 Task: Add Belgioioso Fresh Mozzarella Pearls to the cart.
Action: Mouse pressed left at (27, 100)
Screenshot: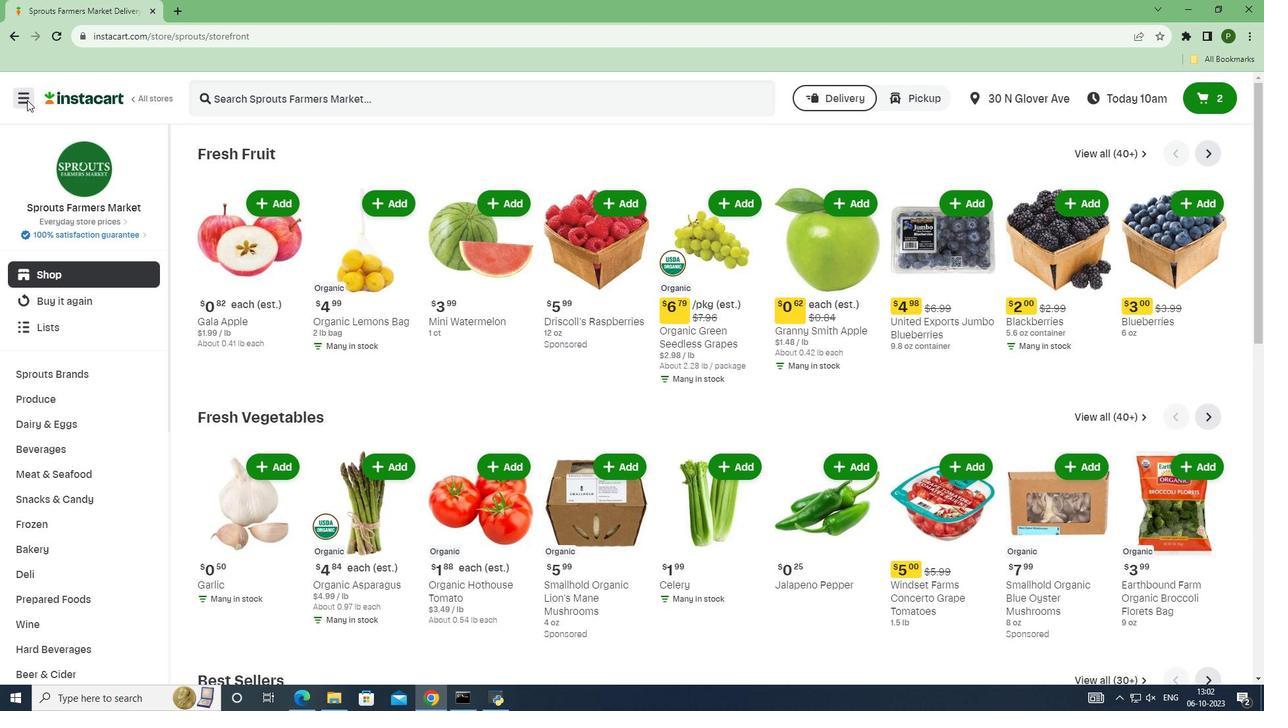 
Action: Mouse moved to (69, 359)
Screenshot: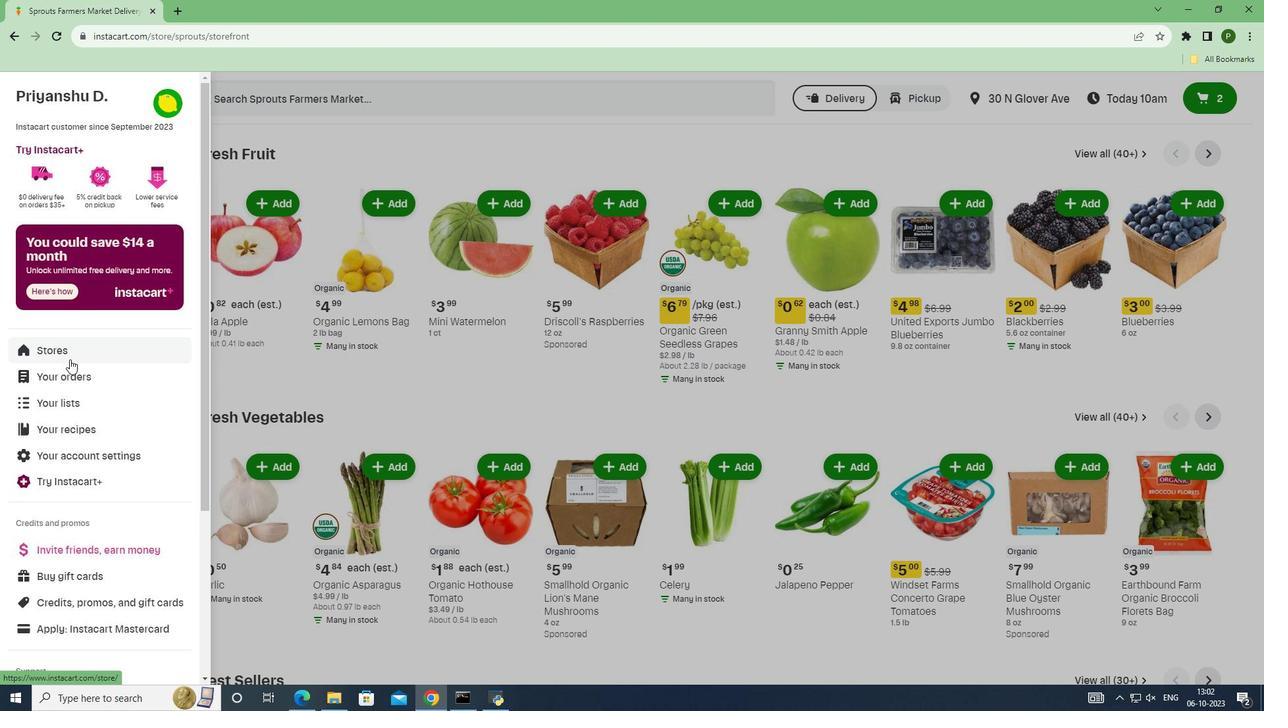 
Action: Mouse pressed left at (69, 359)
Screenshot: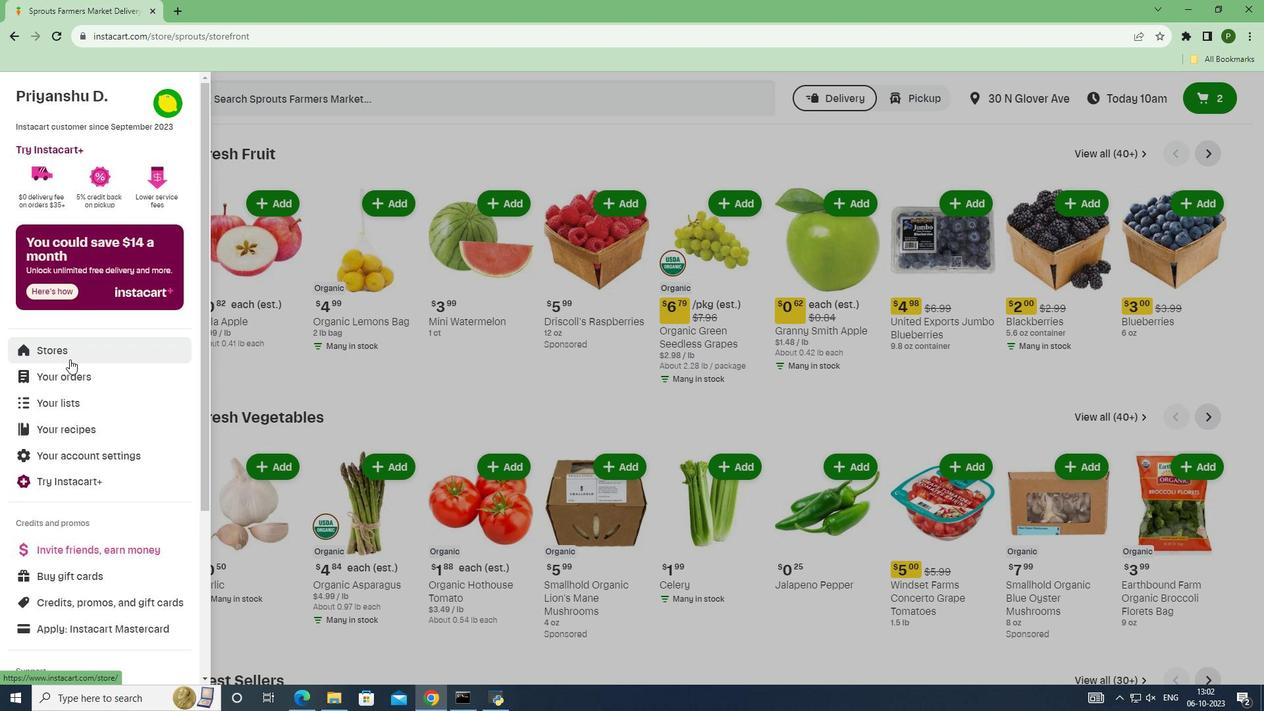 
Action: Mouse moved to (307, 161)
Screenshot: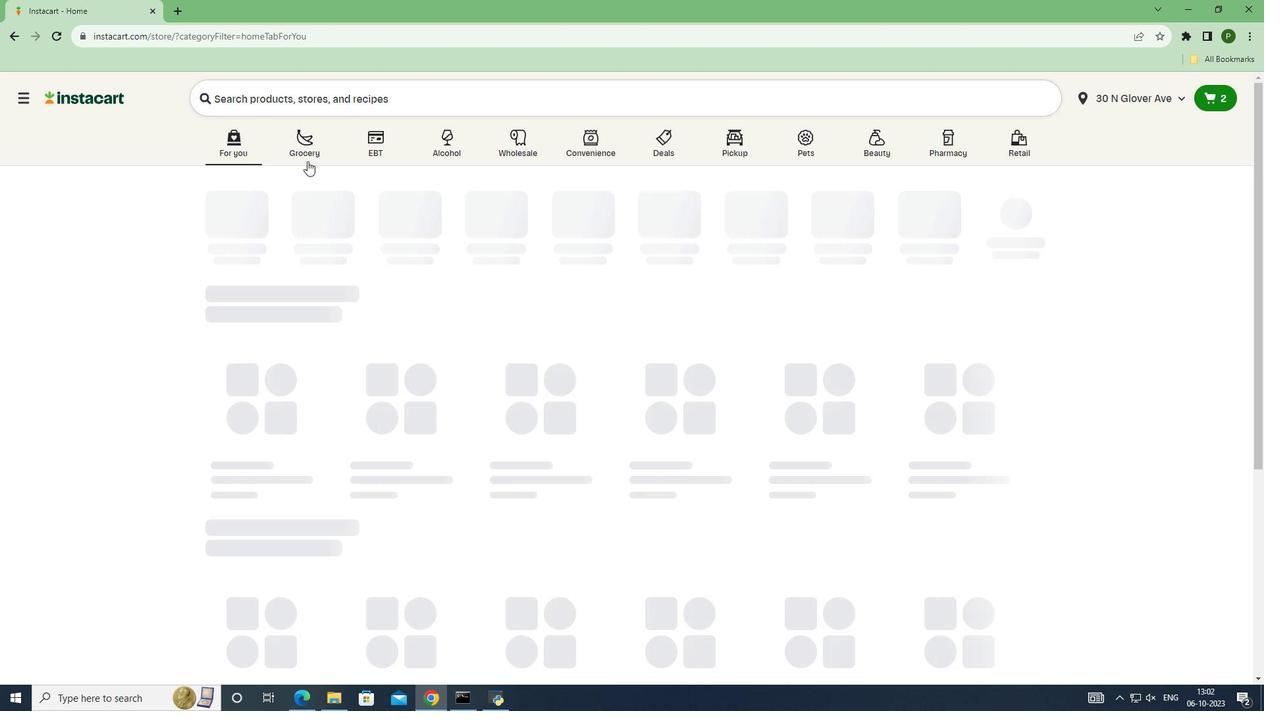 
Action: Mouse pressed left at (307, 161)
Screenshot: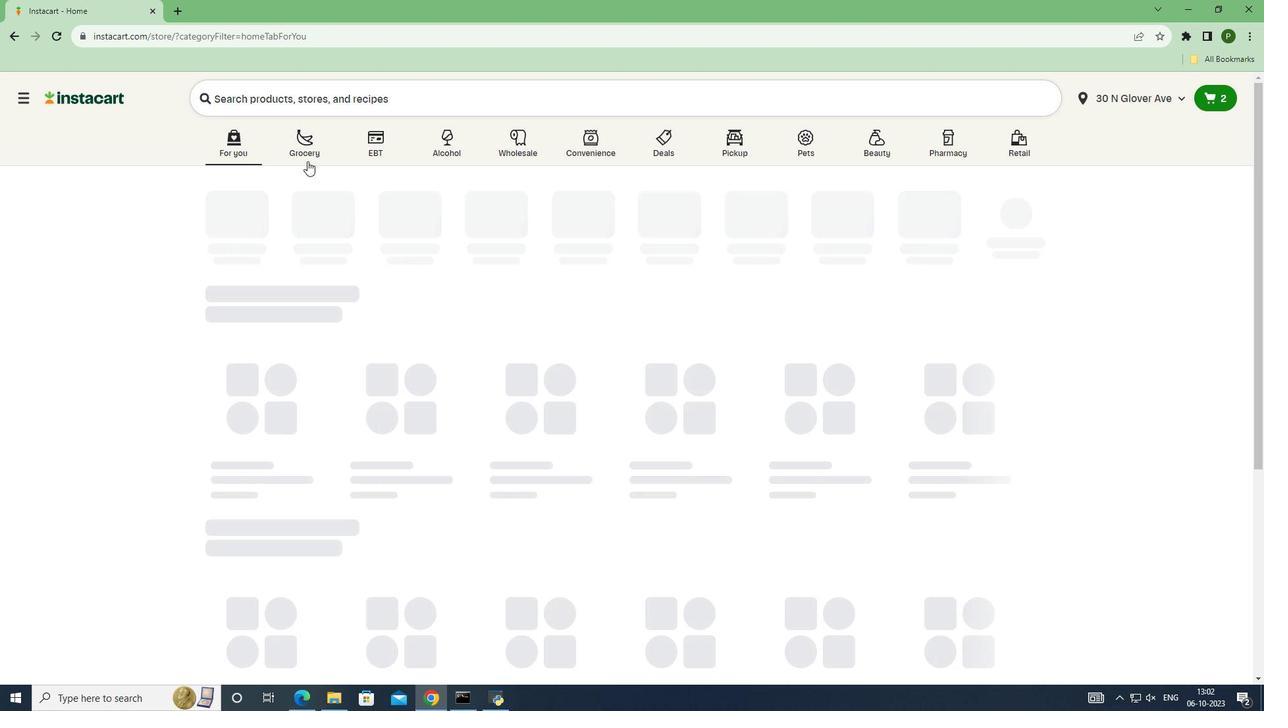 
Action: Mouse moved to (329, 219)
Screenshot: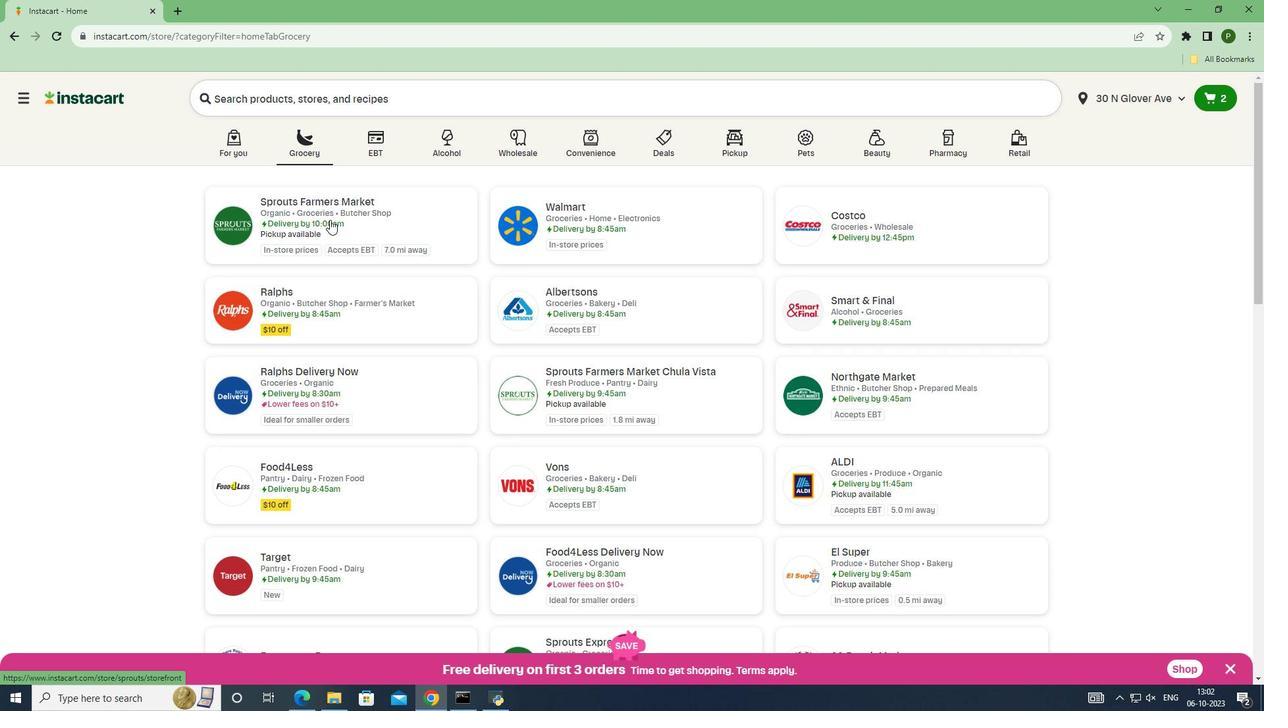 
Action: Mouse pressed left at (329, 219)
Screenshot: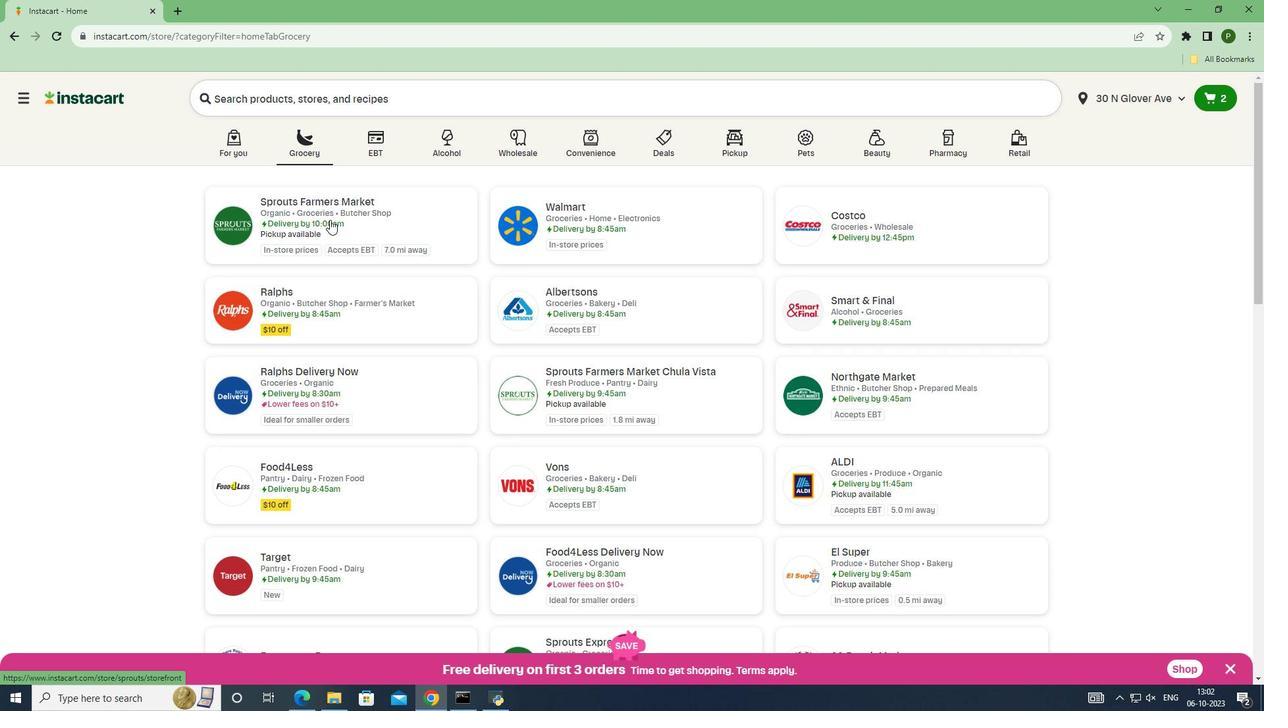 
Action: Mouse moved to (68, 424)
Screenshot: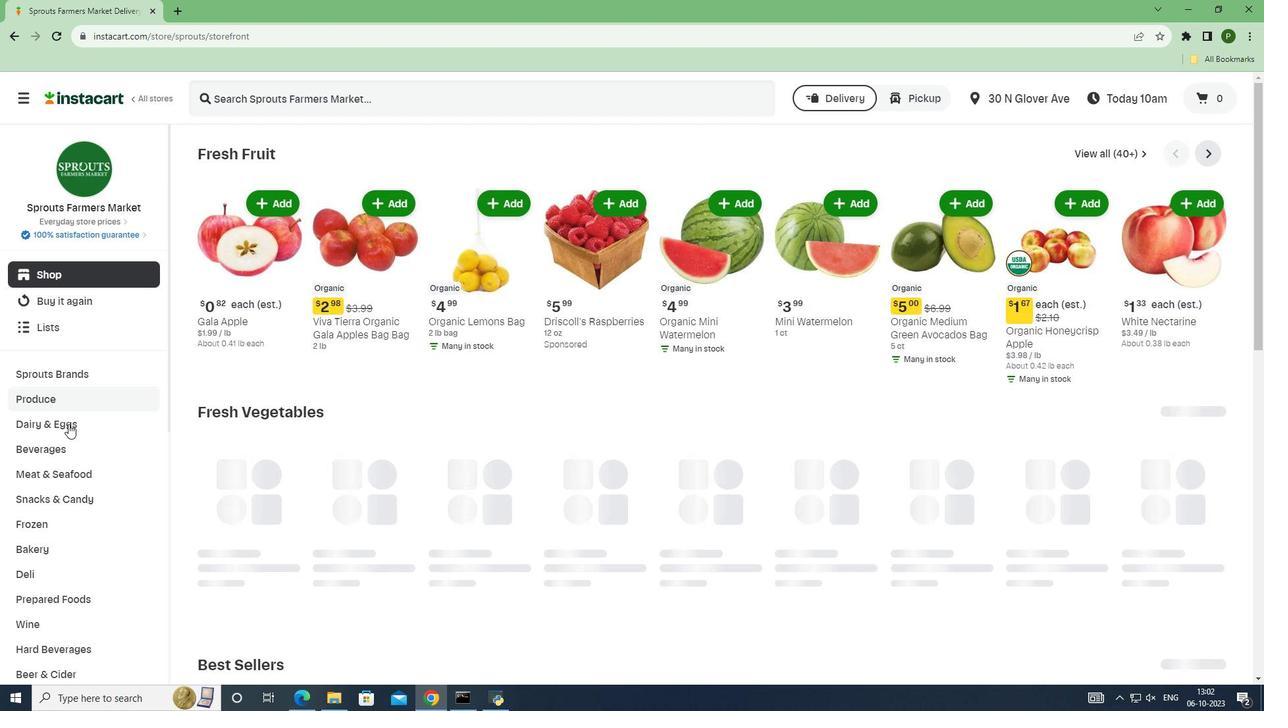 
Action: Mouse pressed left at (68, 424)
Screenshot: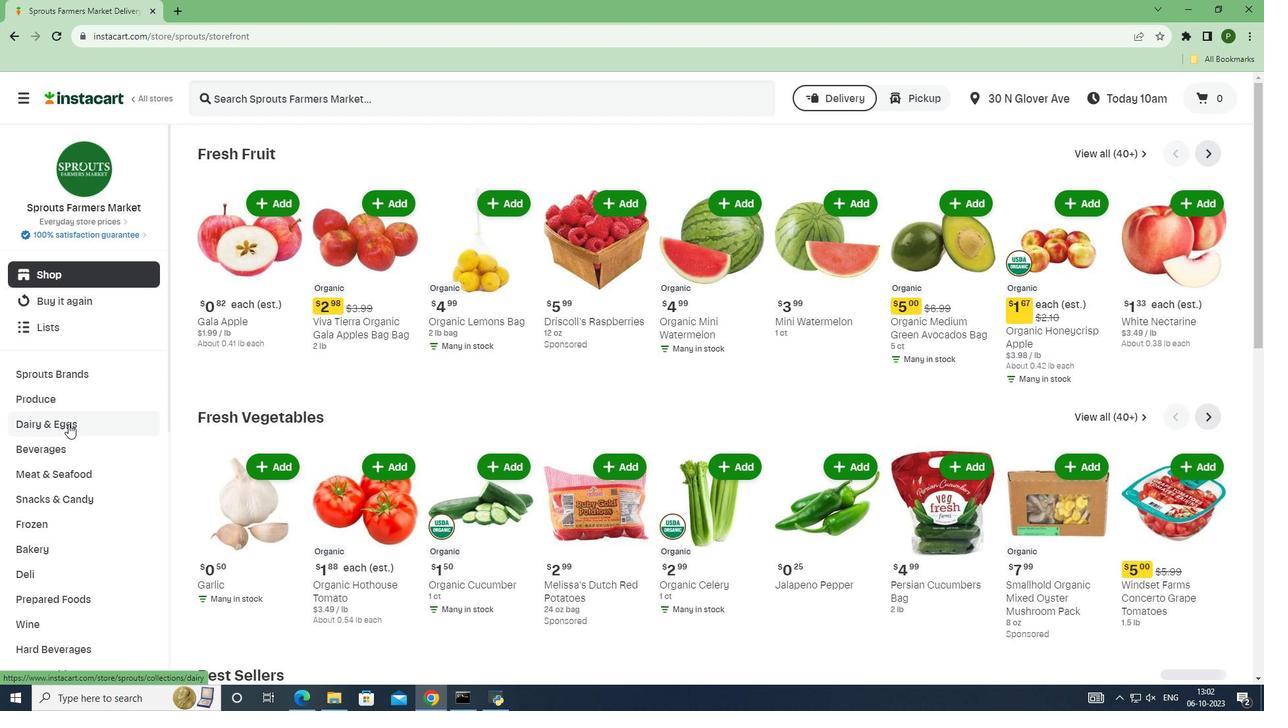 
Action: Mouse moved to (63, 473)
Screenshot: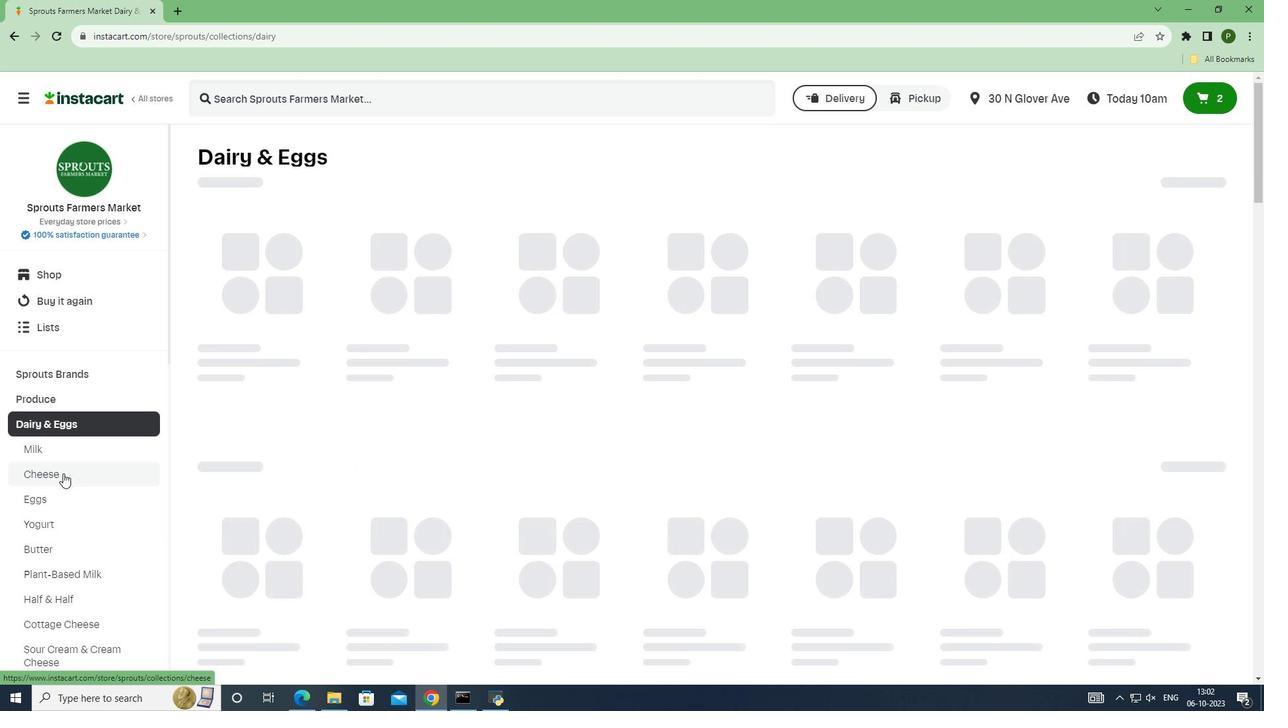 
Action: Mouse pressed left at (63, 473)
Screenshot: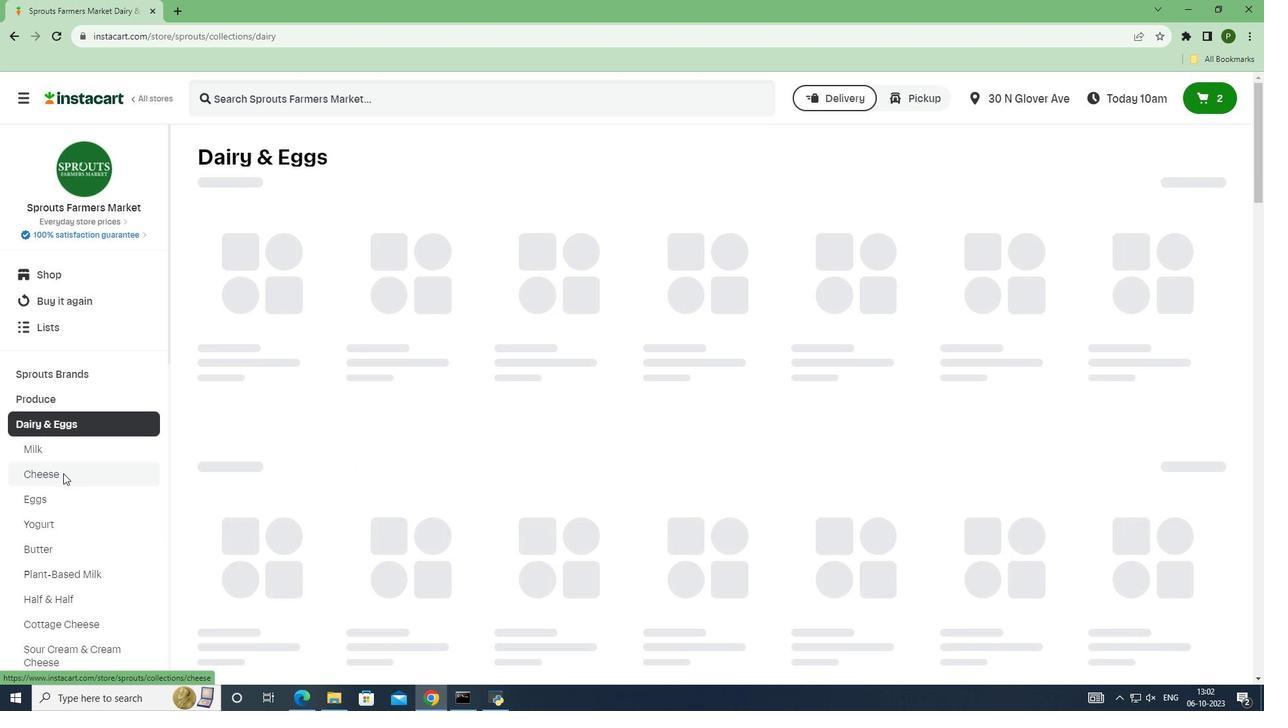 
Action: Mouse moved to (262, 100)
Screenshot: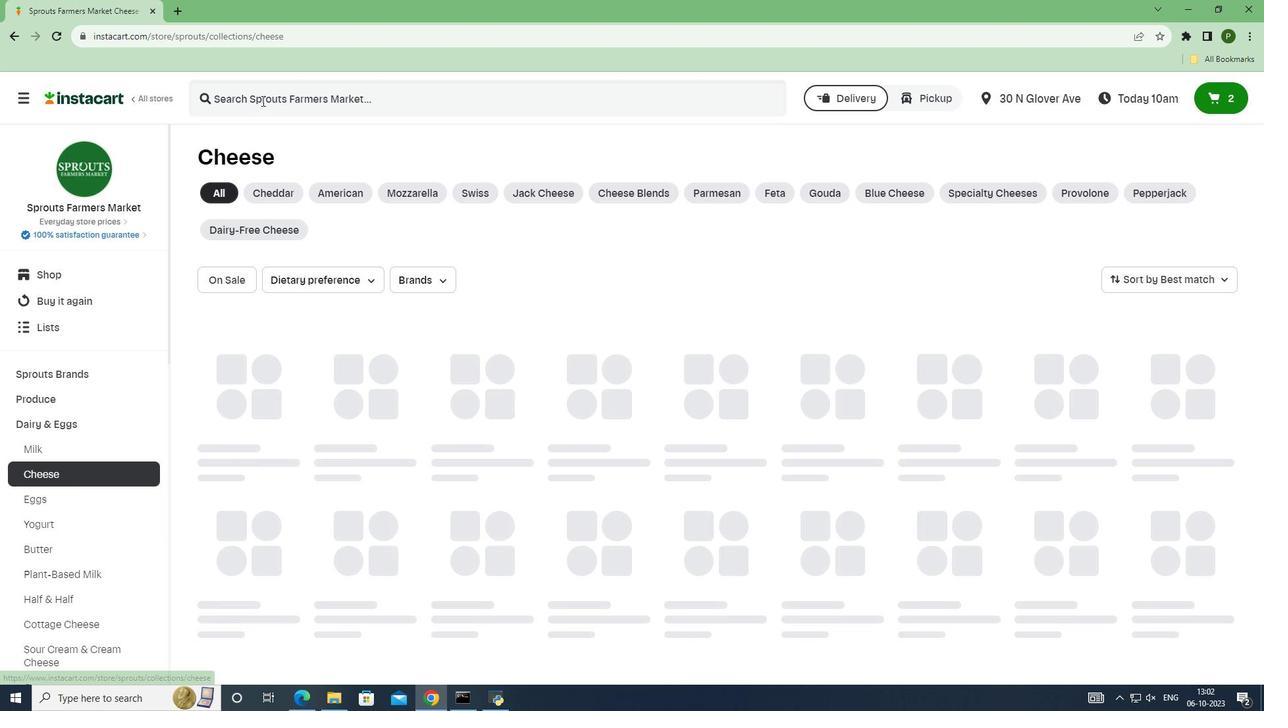 
Action: Mouse pressed left at (262, 100)
Screenshot: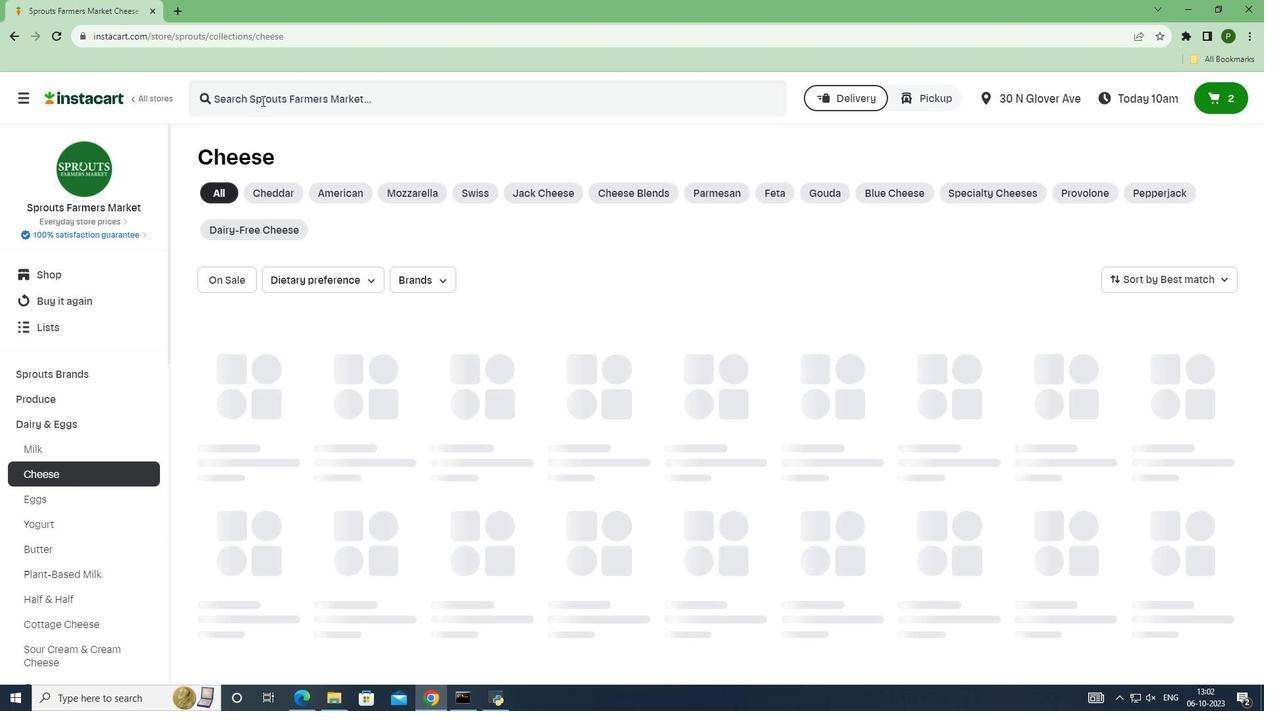 
Action: Mouse moved to (262, 100)
Screenshot: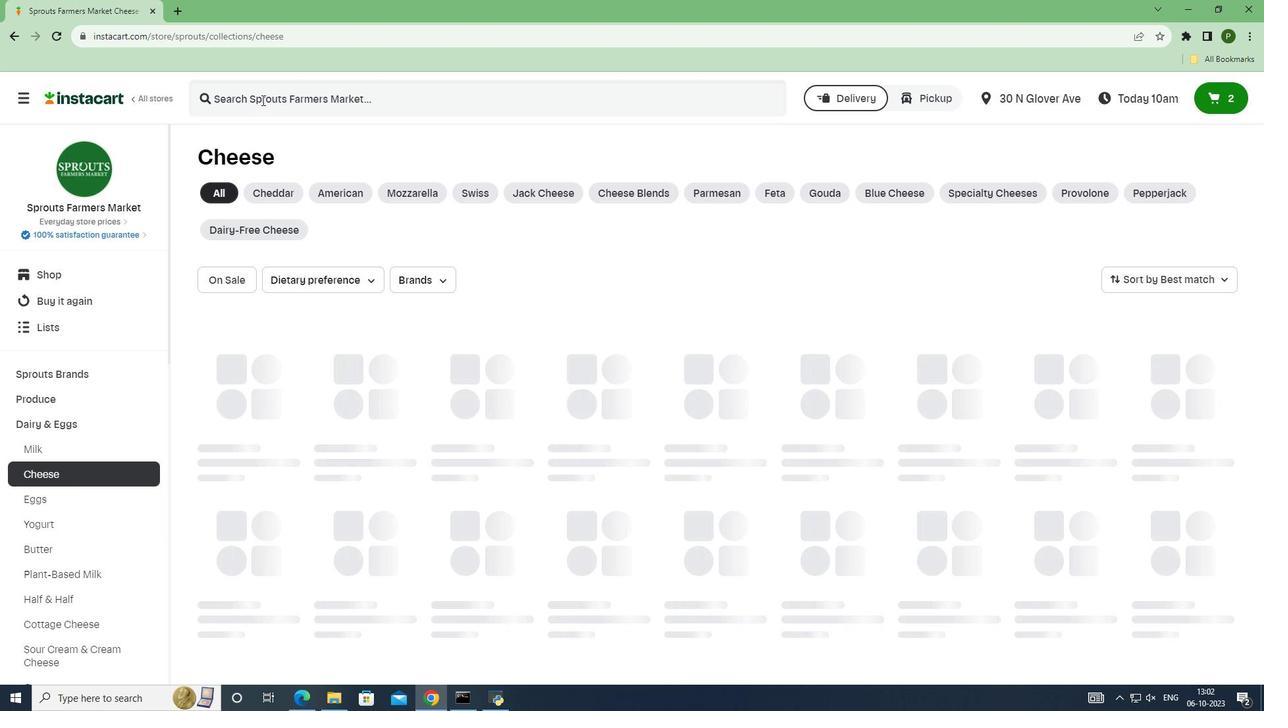 
Action: Key pressed <Key.caps_lock>B<Key.caps_lock>elgioioso<Key.space><Key.caps_lock>F<Key.caps_lock>resh<Key.space><Key.caps_lock>M<Key.caps_lock>ozzarella<Key.space><Key.caps_lock>P<Key.caps_lock>ealr<Key.backspace><Key.backspace>rls<Key.space><Key.enter>
Screenshot: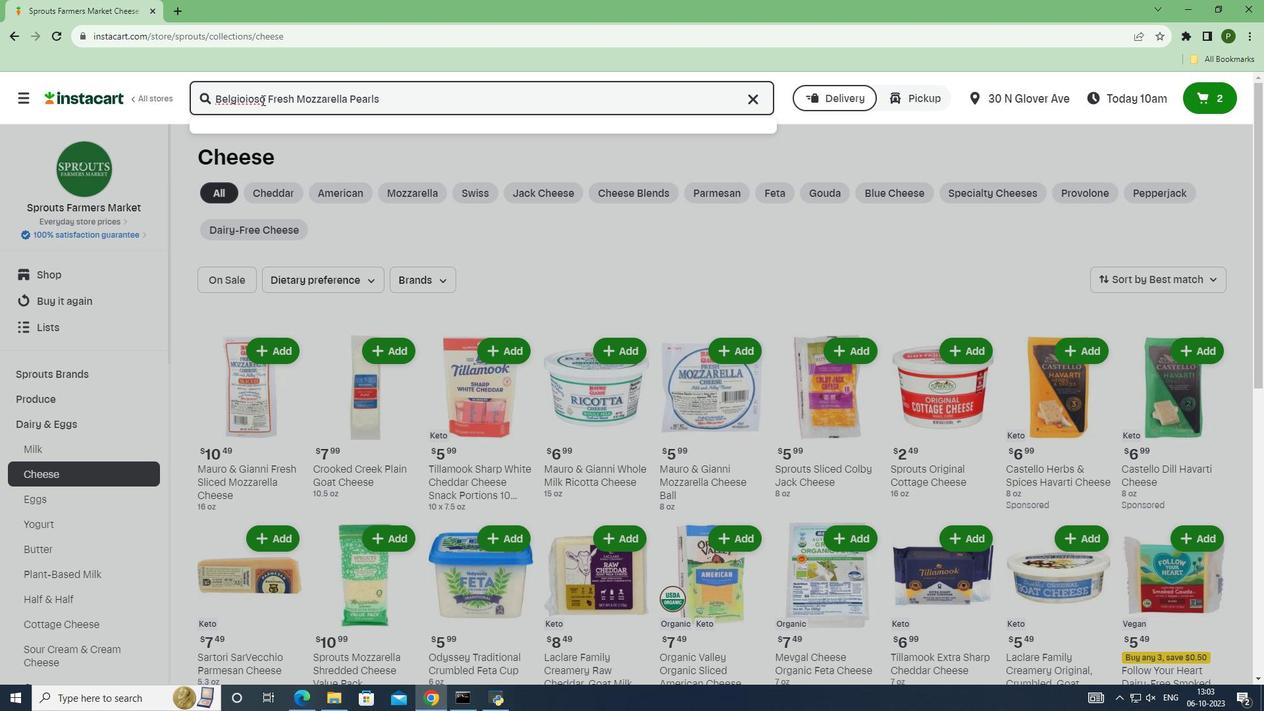 
Action: Mouse moved to (365, 247)
Screenshot: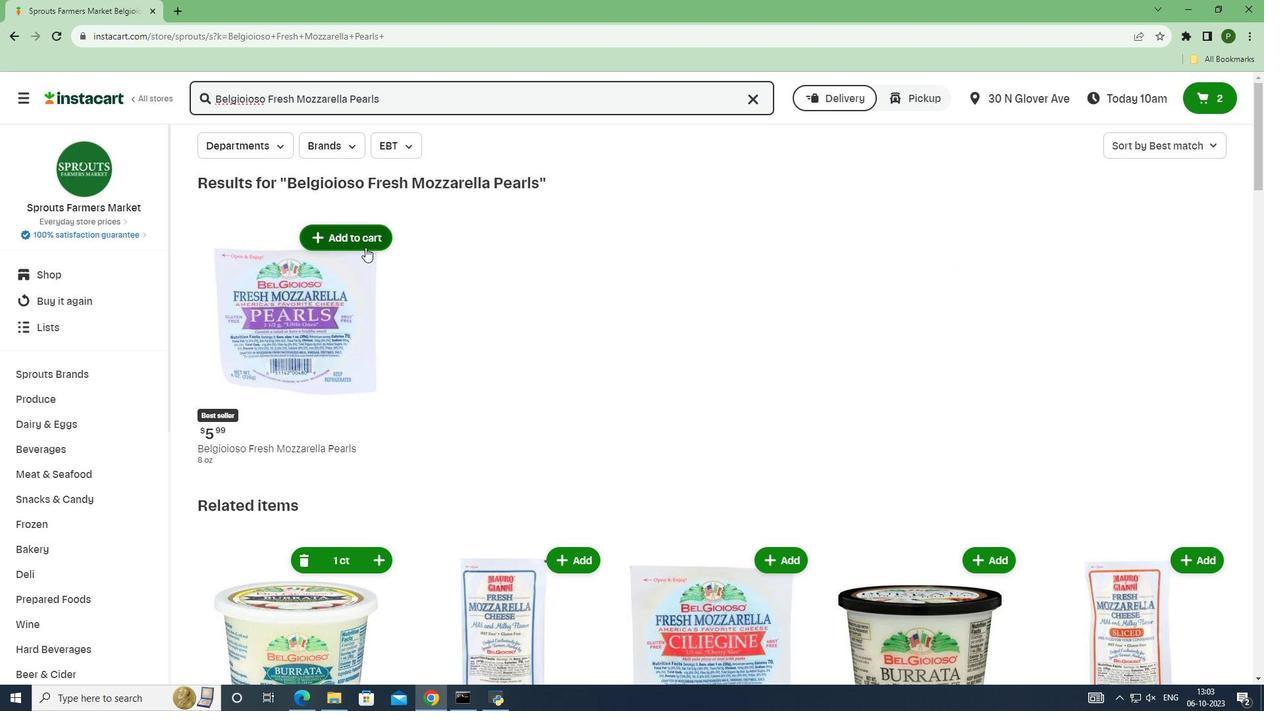 
Action: Mouse pressed left at (365, 247)
Screenshot: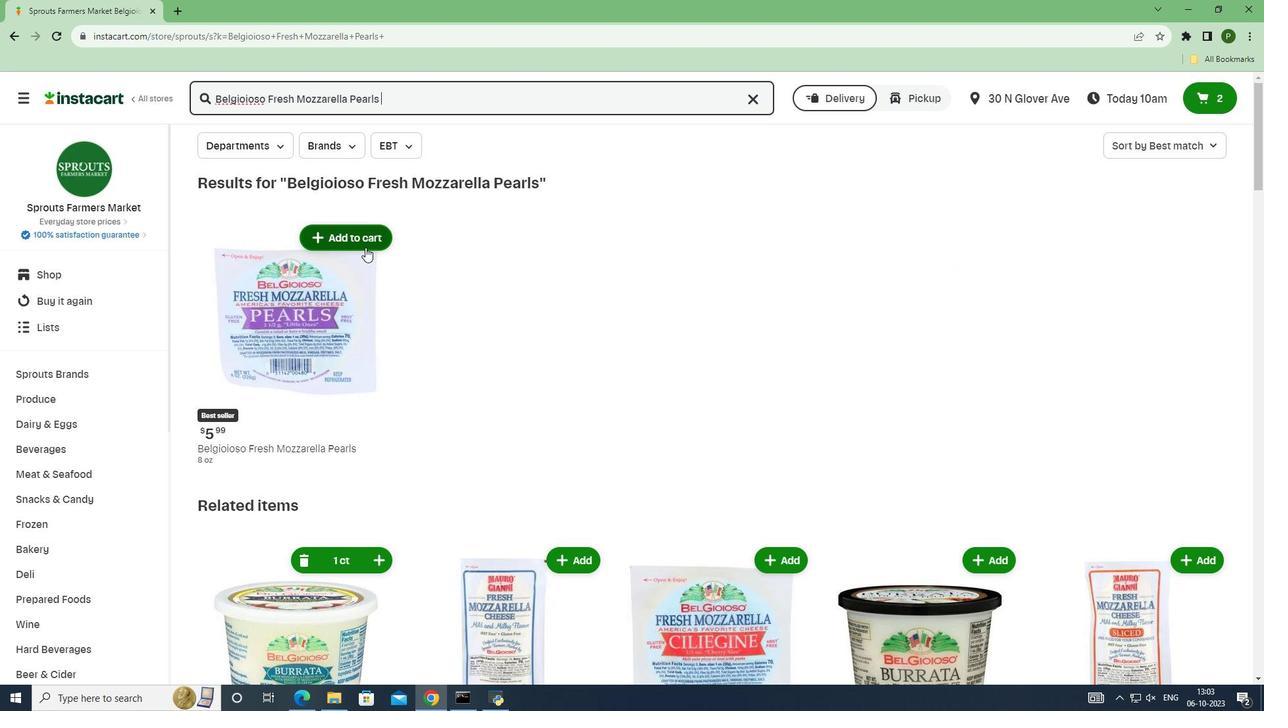 
